 Task: Add a condition where "Hours since status category open Greater than 500" in Recently solved tickets in your groups.
Action: Mouse moved to (41, 220)
Screenshot: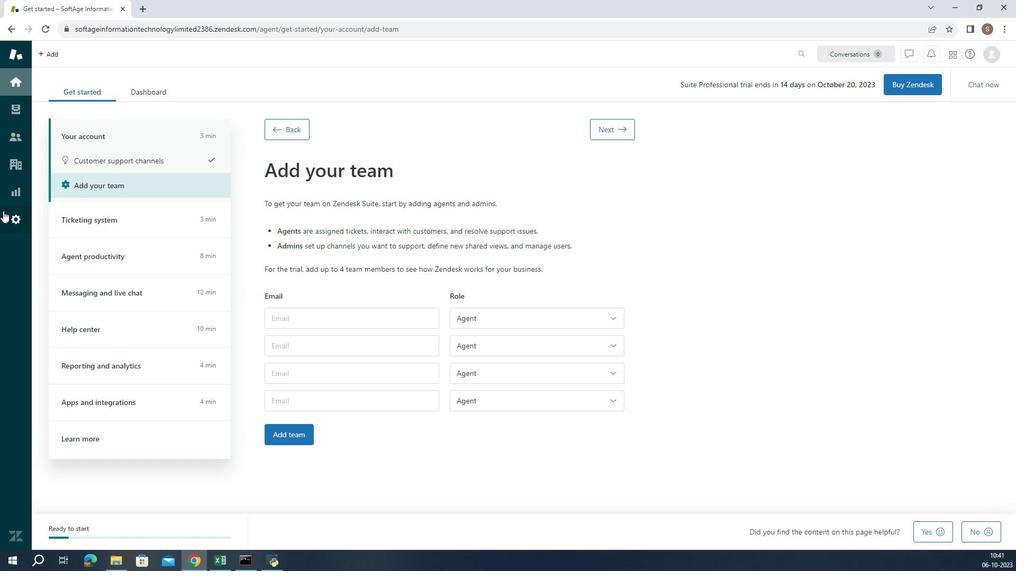 
Action: Mouse pressed left at (41, 220)
Screenshot: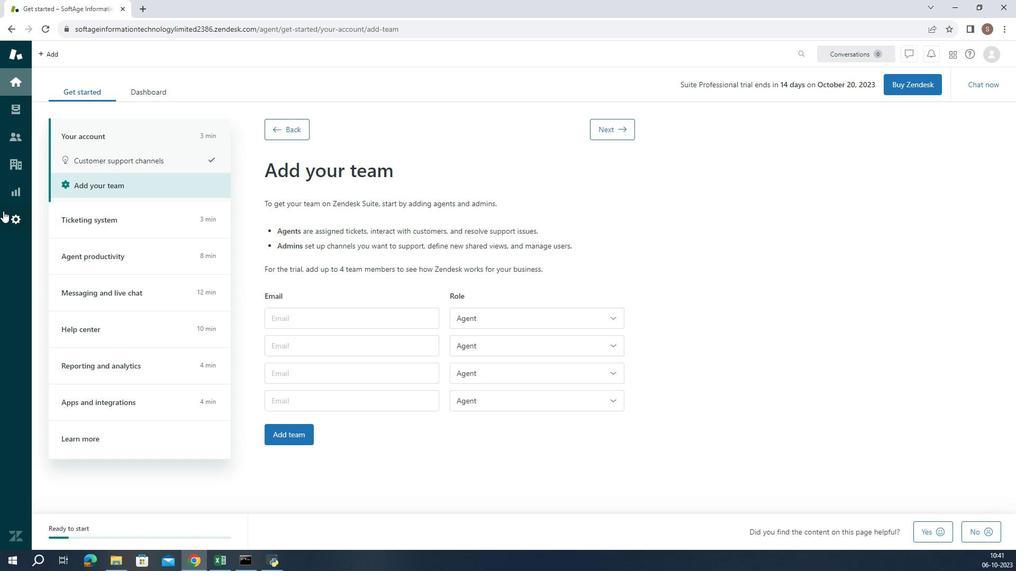 
Action: Mouse moved to (380, 471)
Screenshot: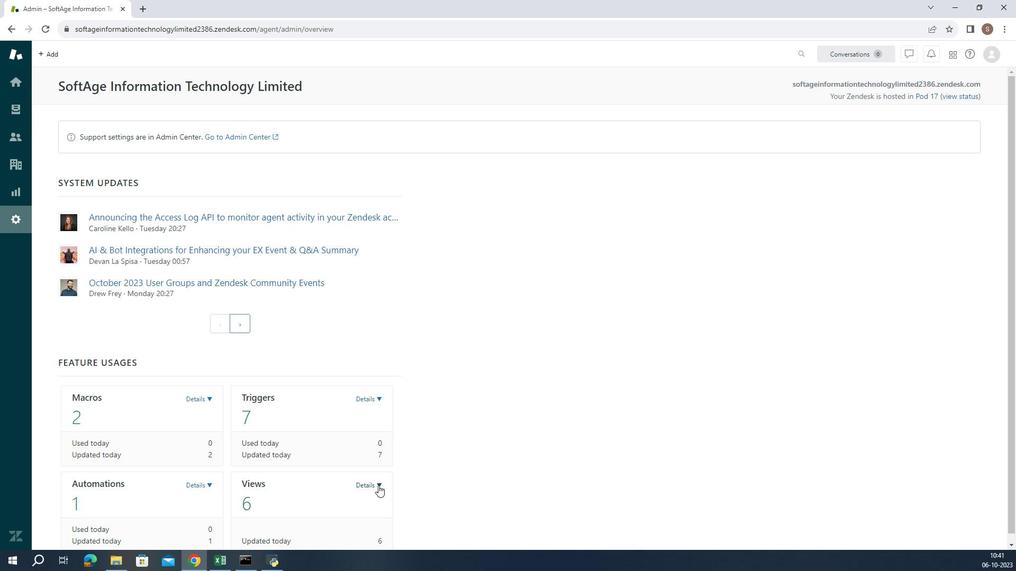 
Action: Mouse pressed left at (380, 471)
Screenshot: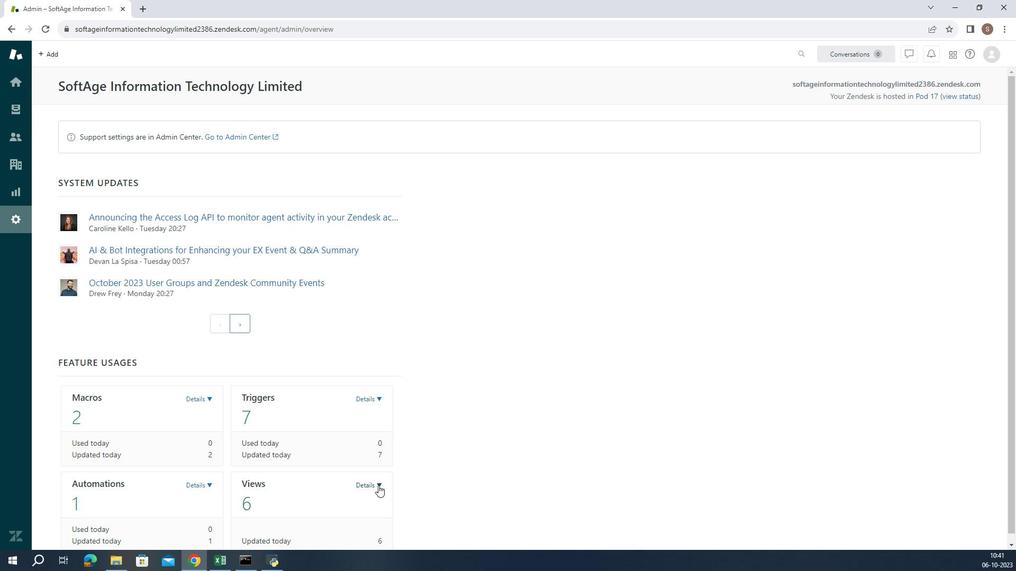 
Action: Mouse moved to (356, 501)
Screenshot: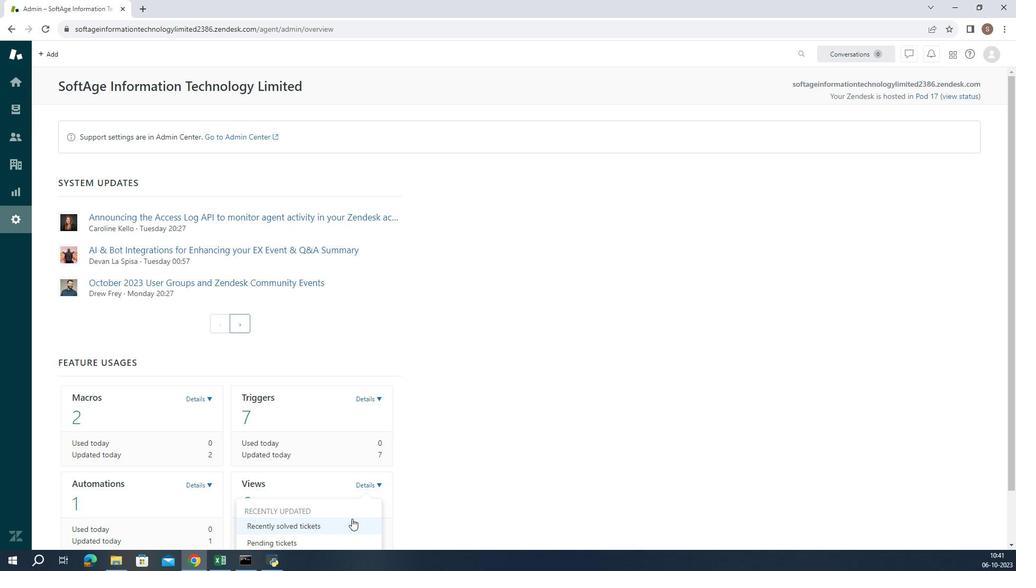 
Action: Mouse pressed left at (356, 501)
Screenshot: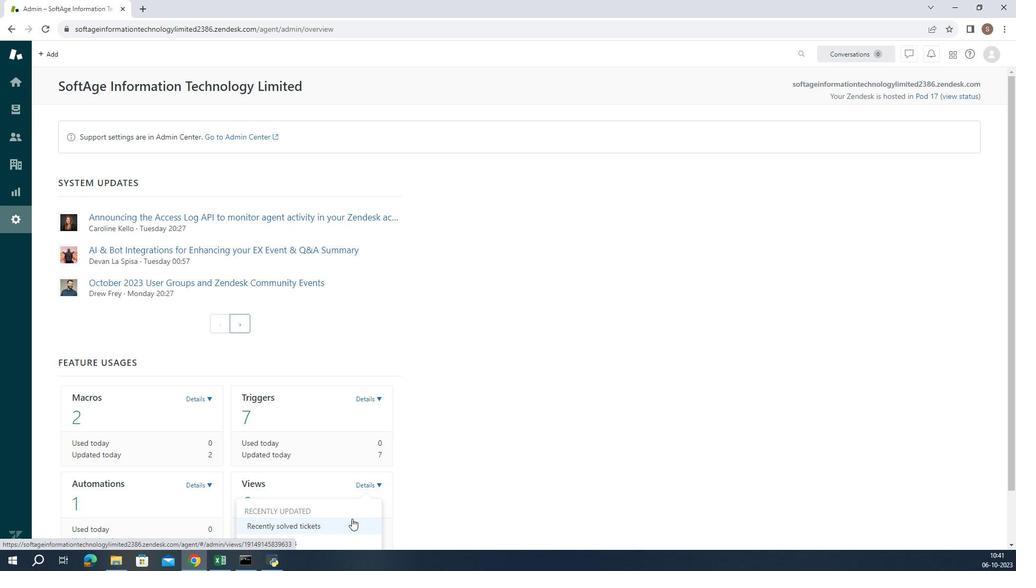 
Action: Mouse moved to (222, 359)
Screenshot: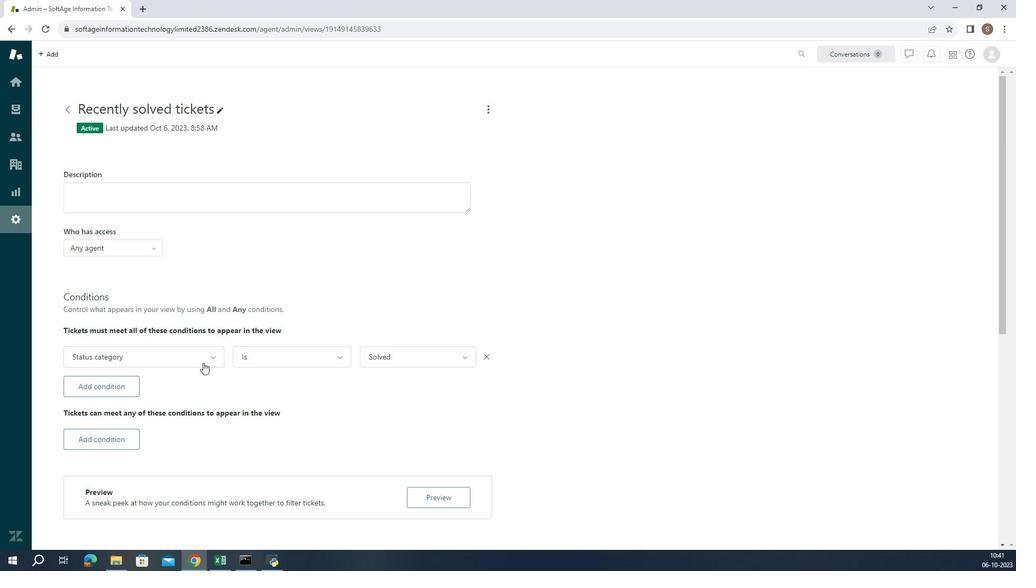 
Action: Mouse pressed left at (222, 359)
Screenshot: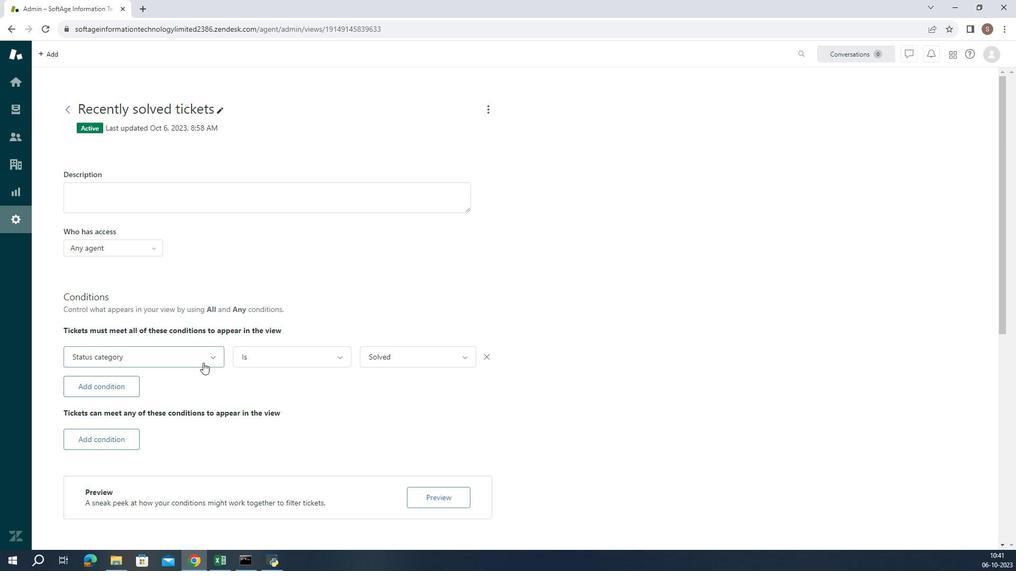
Action: Mouse moved to (135, 199)
Screenshot: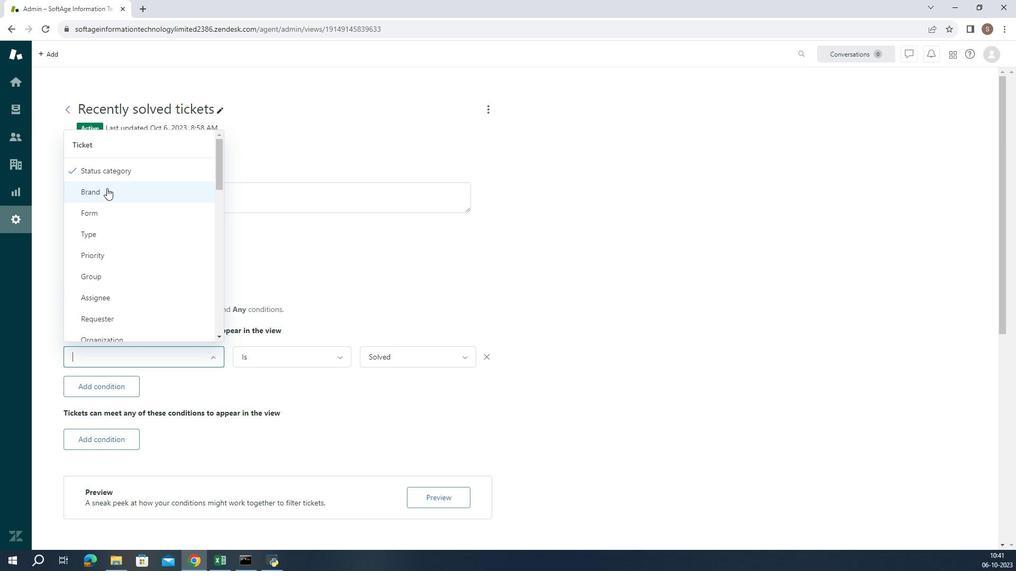 
Action: Mouse scrolled (135, 199) with delta (0, 0)
Screenshot: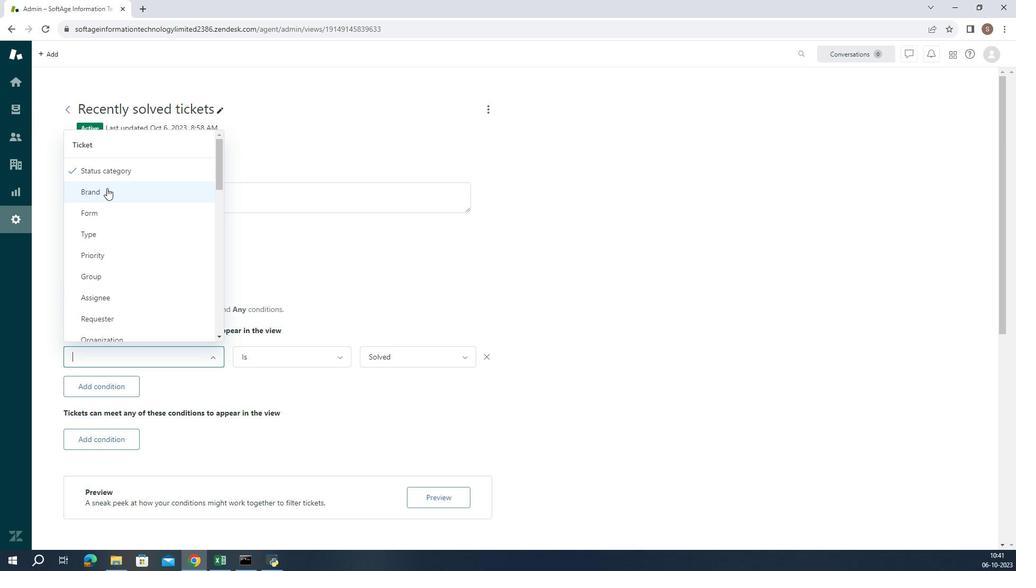 
Action: Mouse scrolled (135, 199) with delta (0, 0)
Screenshot: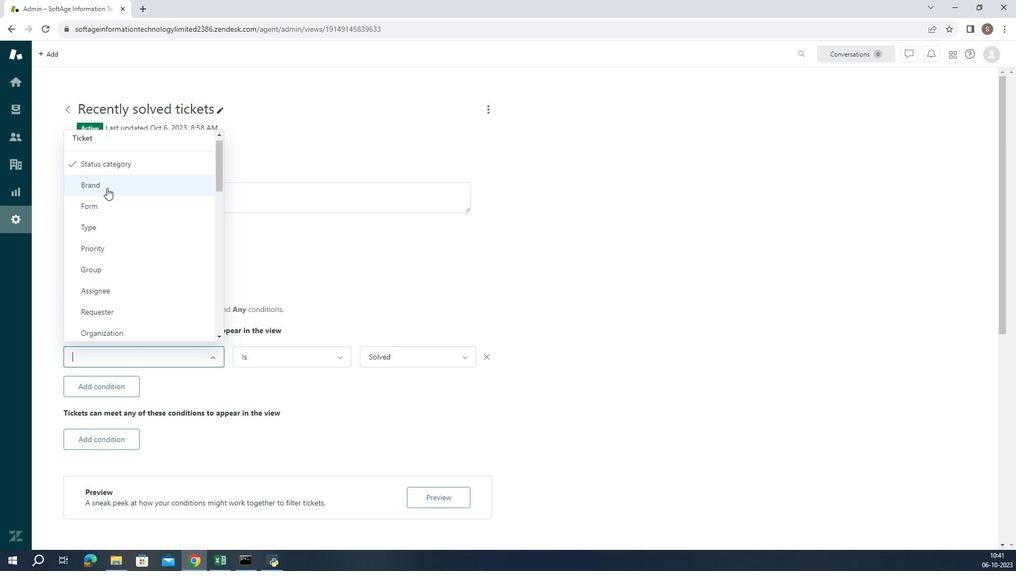 
Action: Mouse scrolled (135, 199) with delta (0, 0)
Screenshot: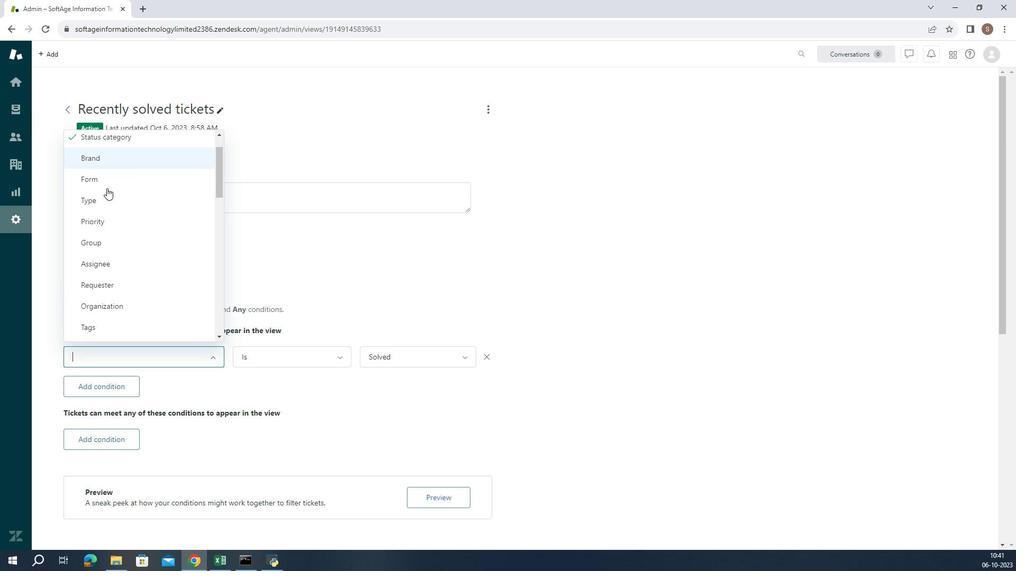 
Action: Mouse moved to (203, 309)
Screenshot: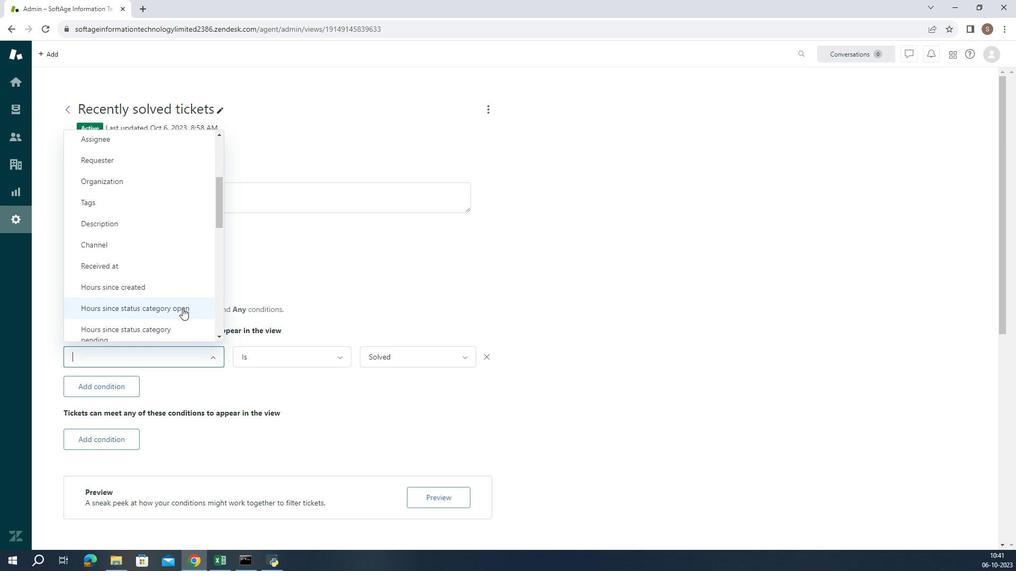 
Action: Mouse pressed left at (203, 309)
Screenshot: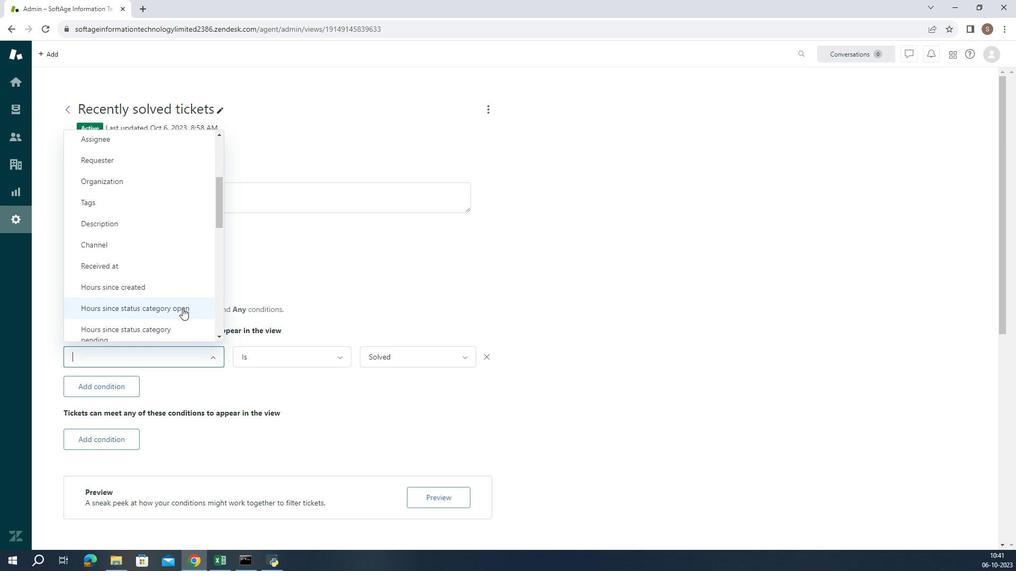 
Action: Mouse moved to (286, 355)
Screenshot: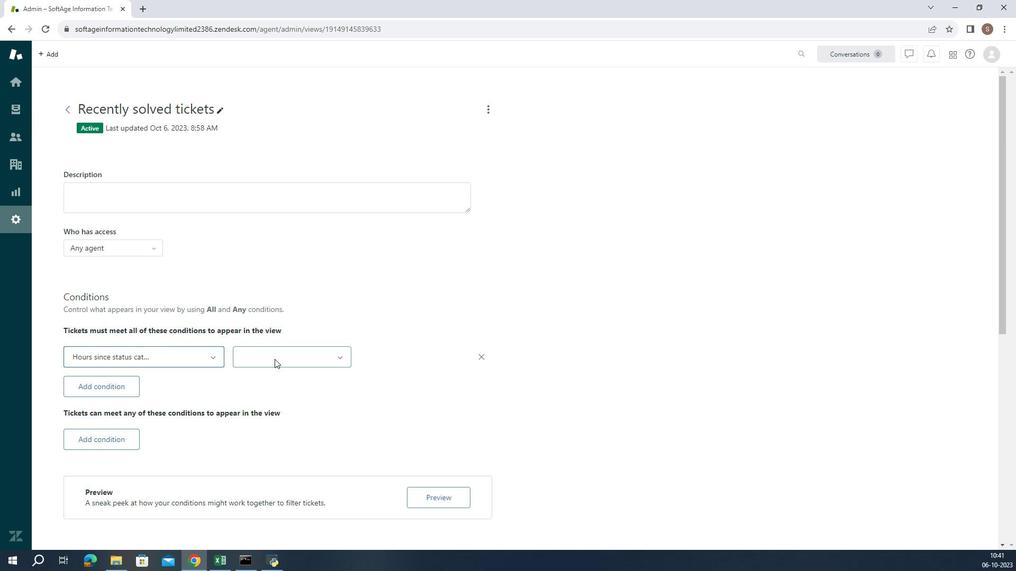 
Action: Mouse pressed left at (286, 355)
Screenshot: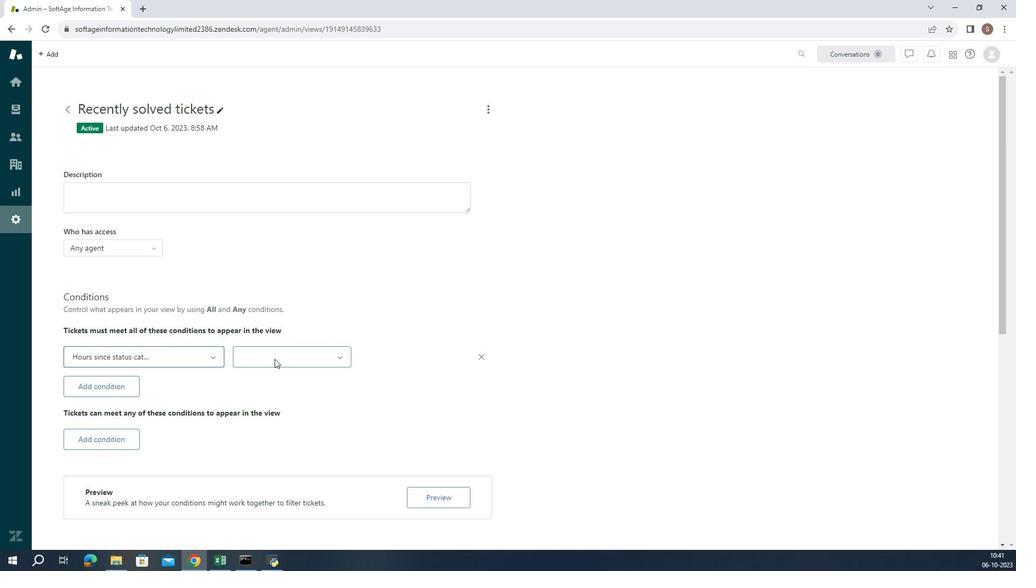 
Action: Mouse moved to (301, 401)
Screenshot: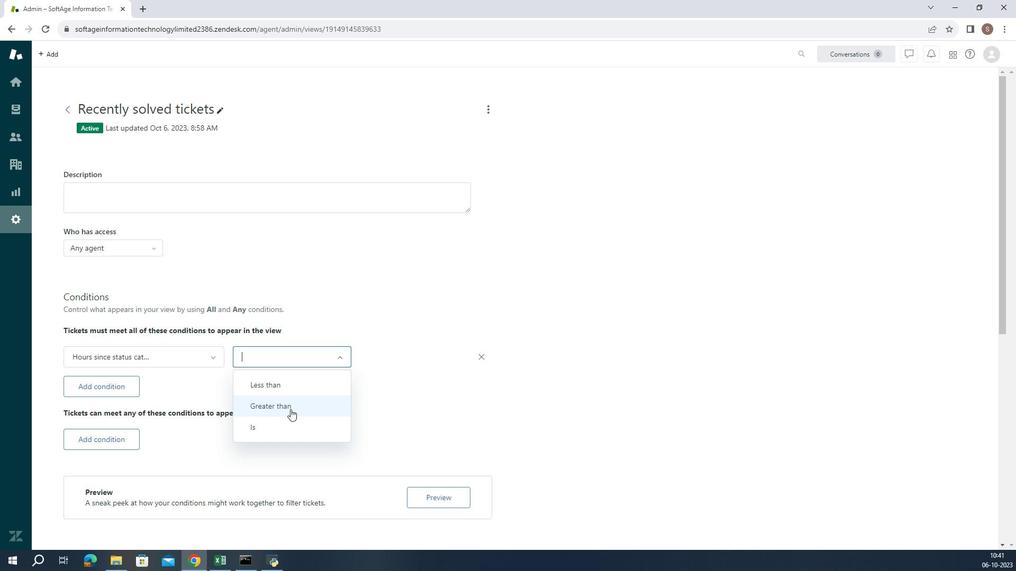 
Action: Mouse pressed left at (301, 401)
Screenshot: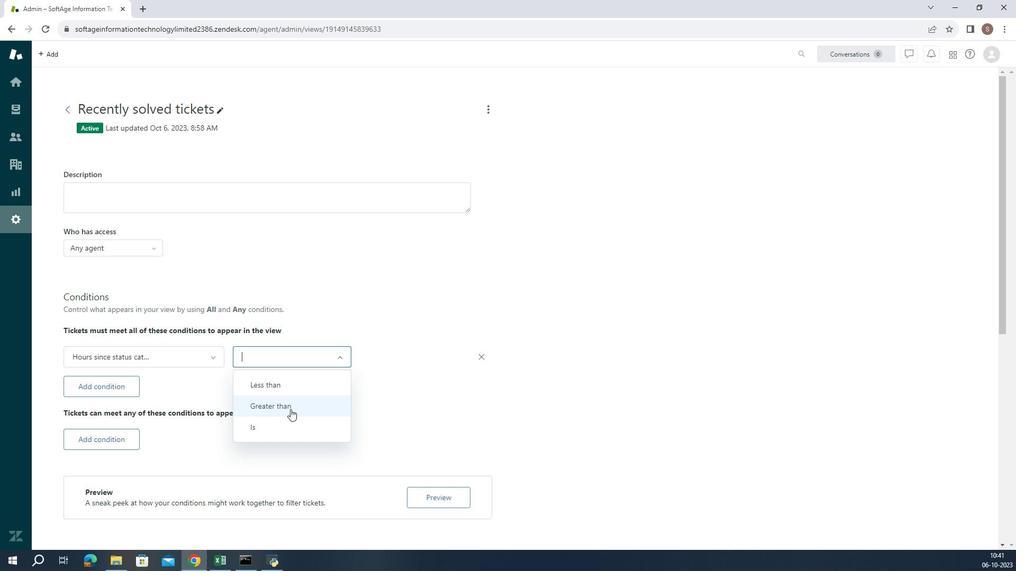 
Action: Mouse moved to (406, 352)
Screenshot: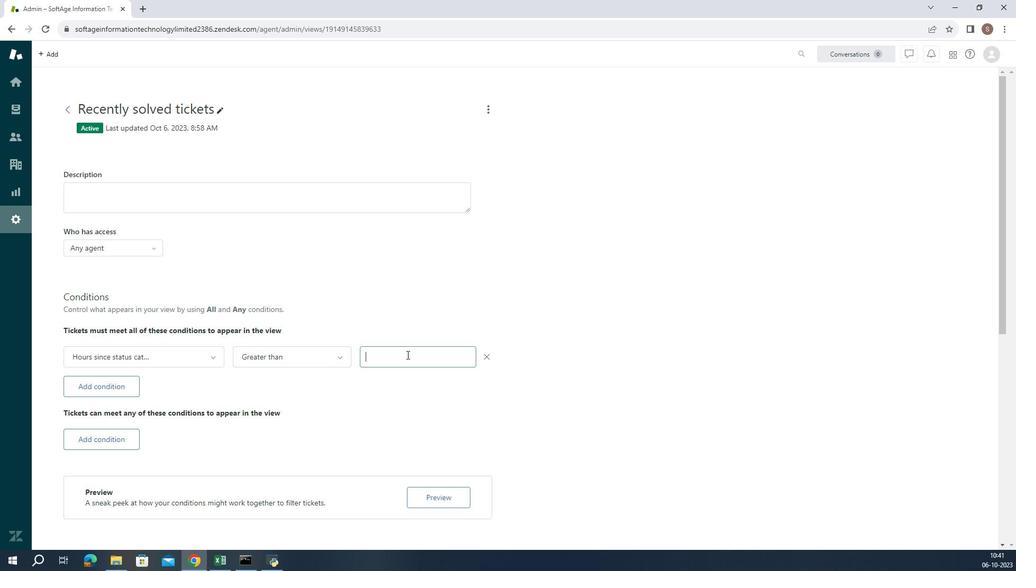 
Action: Mouse pressed left at (406, 352)
Screenshot: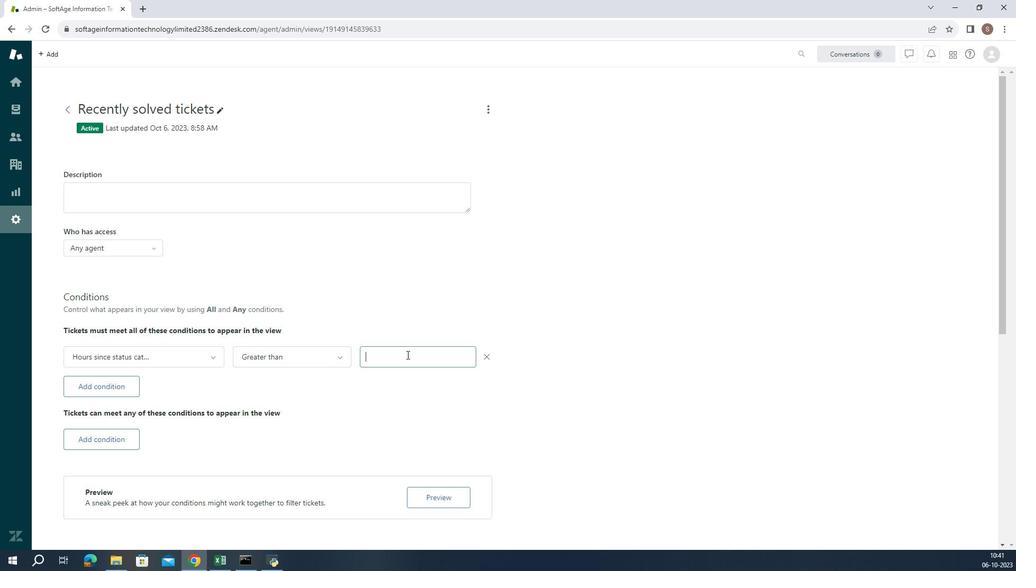 
Action: Mouse moved to (408, 352)
Screenshot: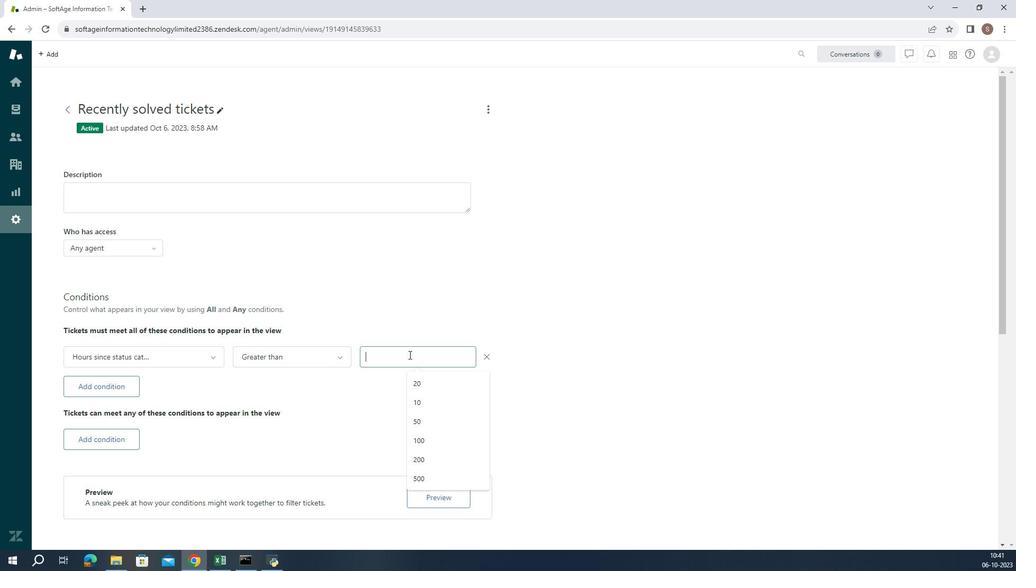 
Action: Key pressed 500
Screenshot: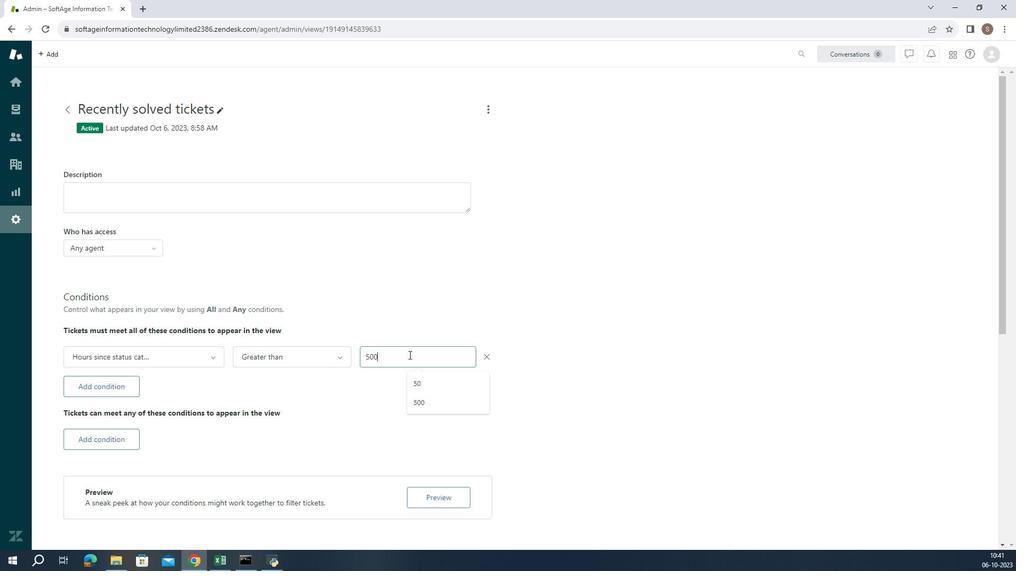 
Action: Mouse moved to (399, 381)
Screenshot: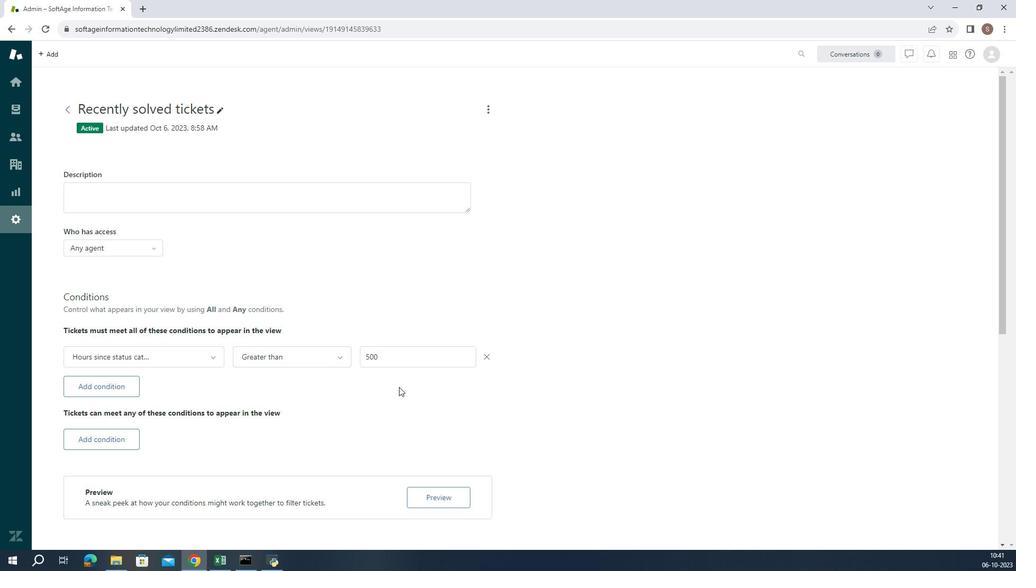 
Action: Mouse pressed left at (399, 381)
Screenshot: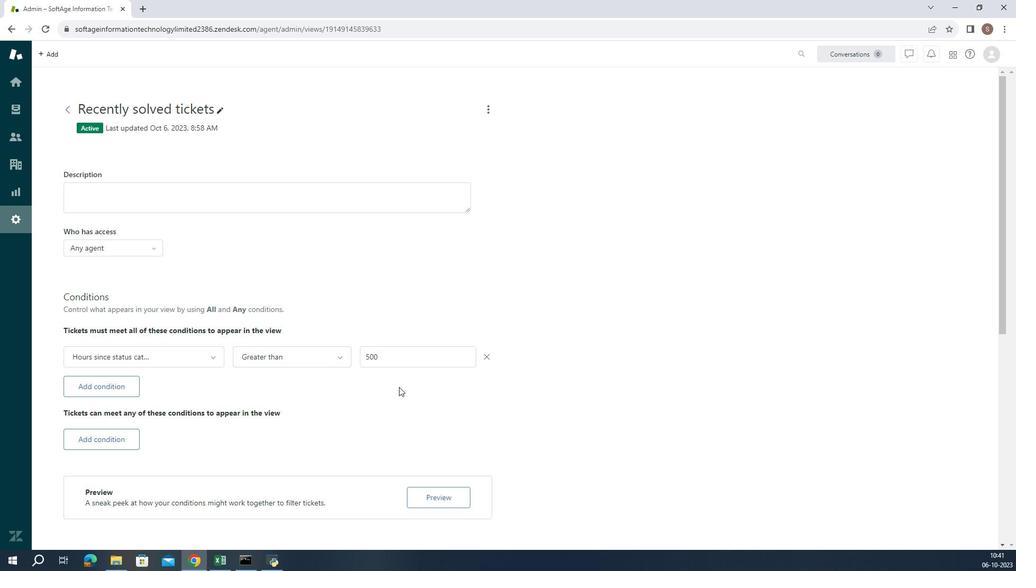 
